 Task: Enable alerts for open house updates from email types.
Action: Mouse moved to (1036, 116)
Screenshot: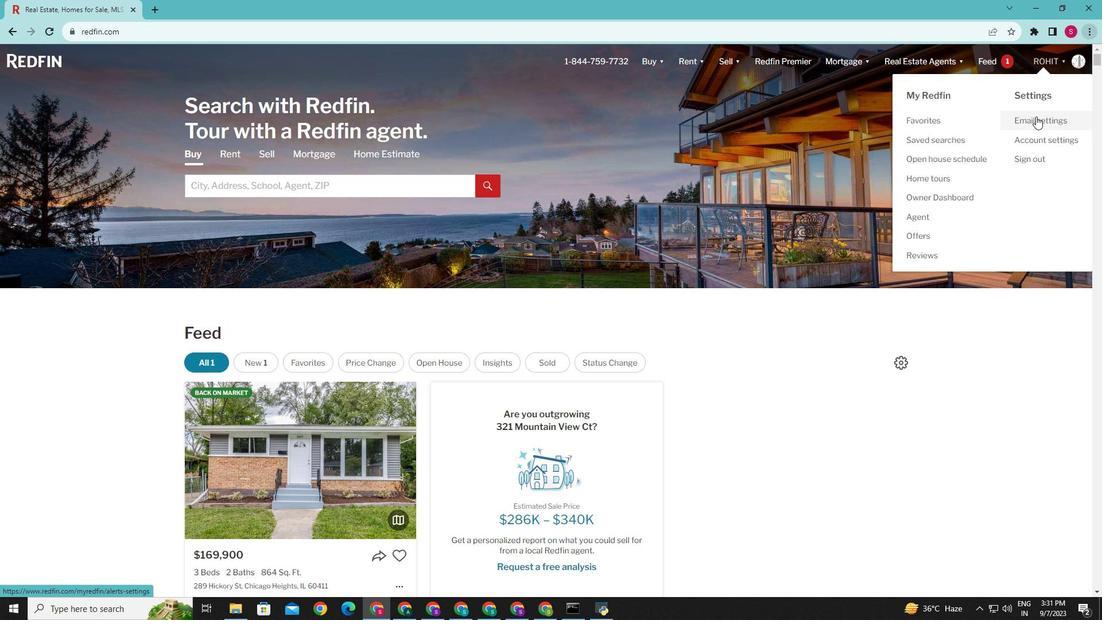 
Action: Mouse pressed left at (1036, 116)
Screenshot: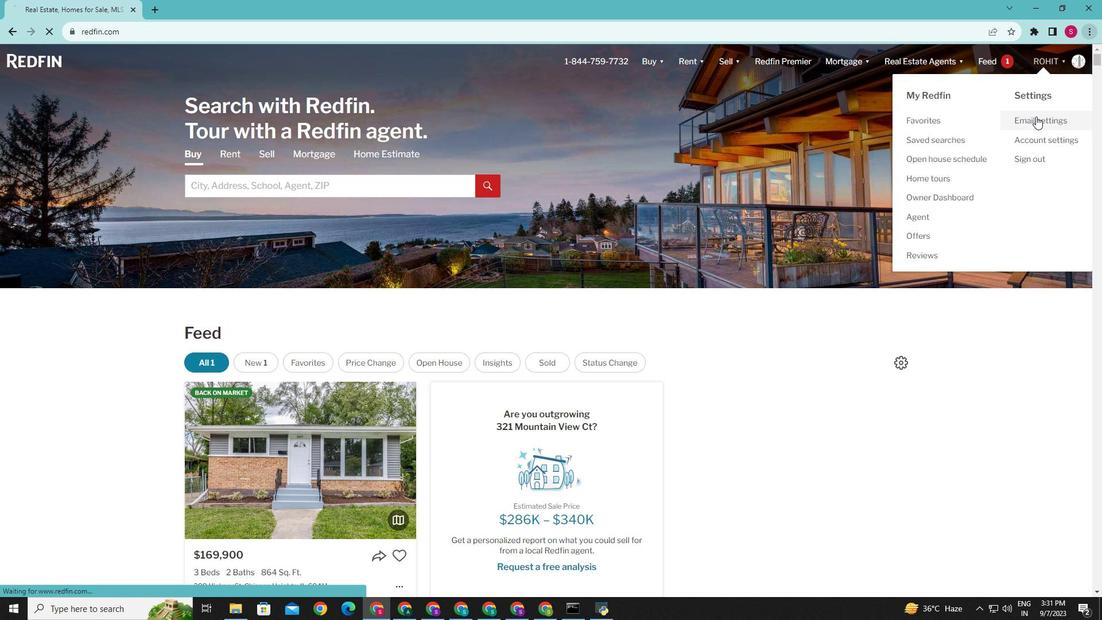 
Action: Mouse moved to (479, 353)
Screenshot: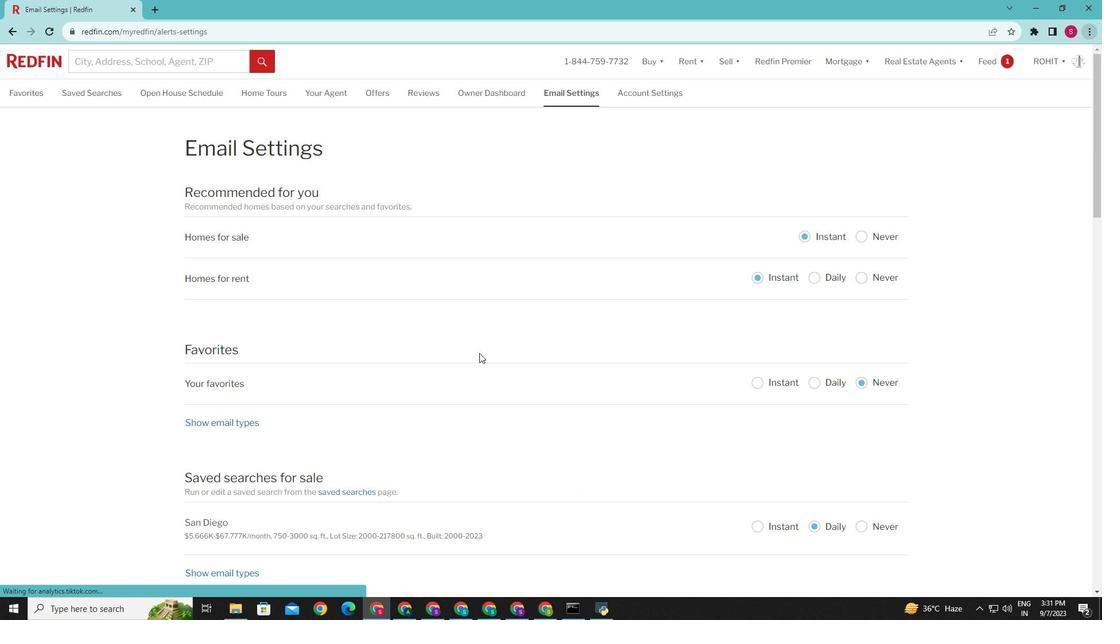 
Action: Mouse scrolled (479, 352) with delta (0, 0)
Screenshot: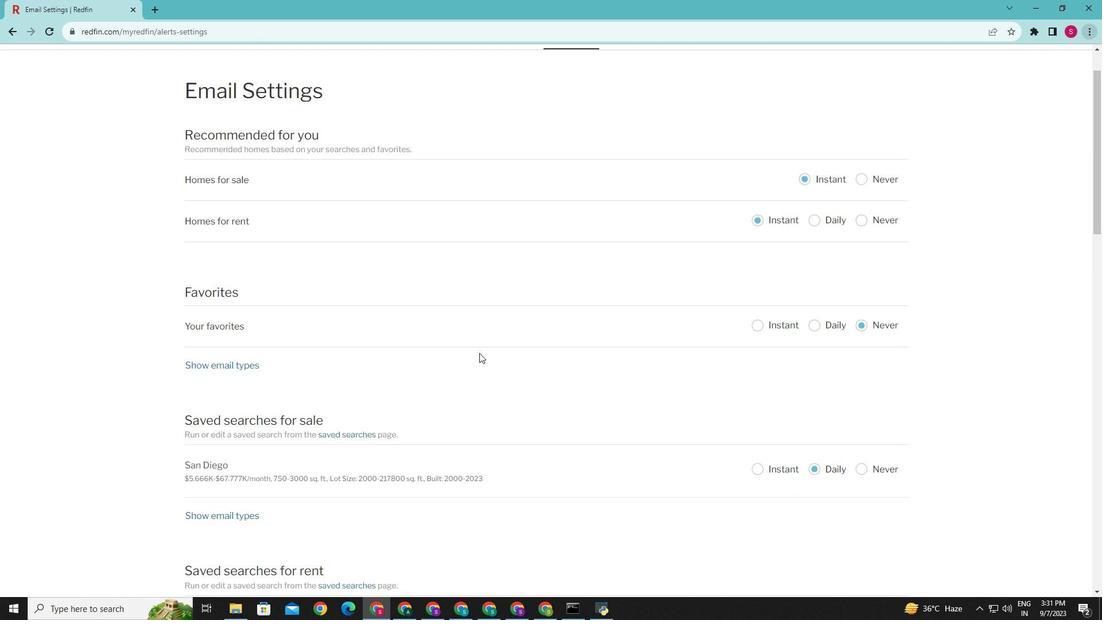 
Action: Mouse moved to (435, 369)
Screenshot: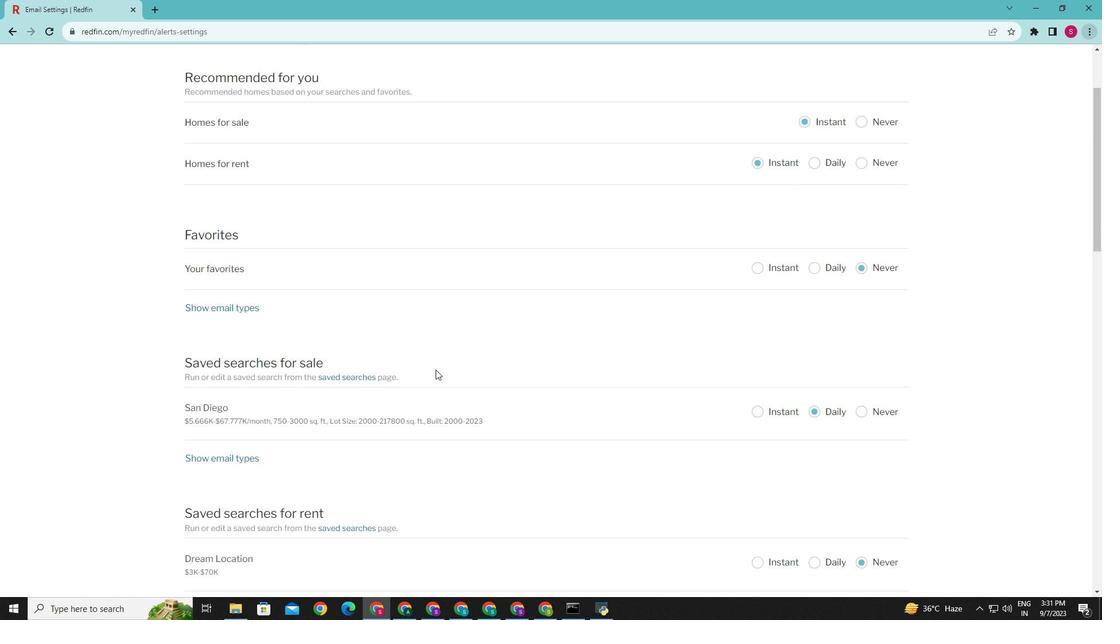 
Action: Mouse scrolled (435, 369) with delta (0, 0)
Screenshot: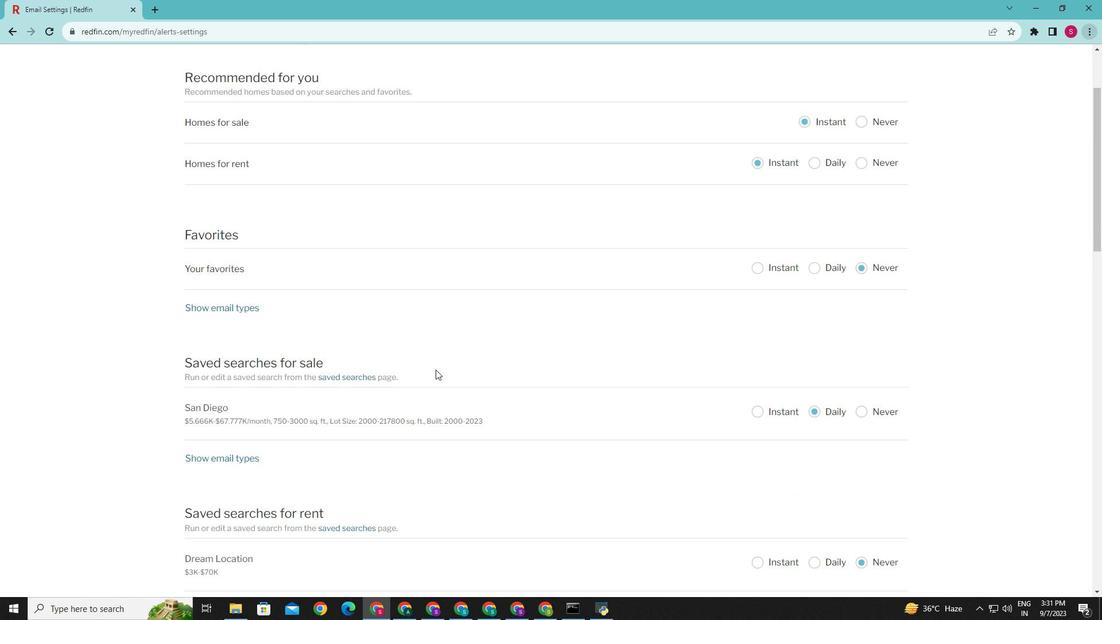 
Action: Mouse moved to (242, 308)
Screenshot: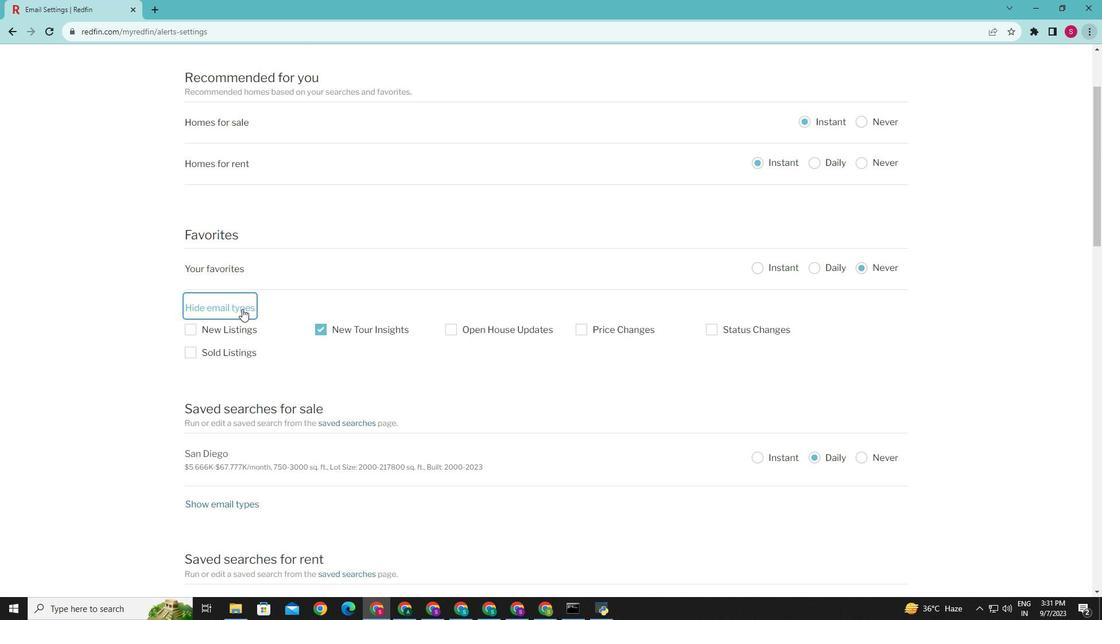 
Action: Mouse pressed left at (242, 308)
Screenshot: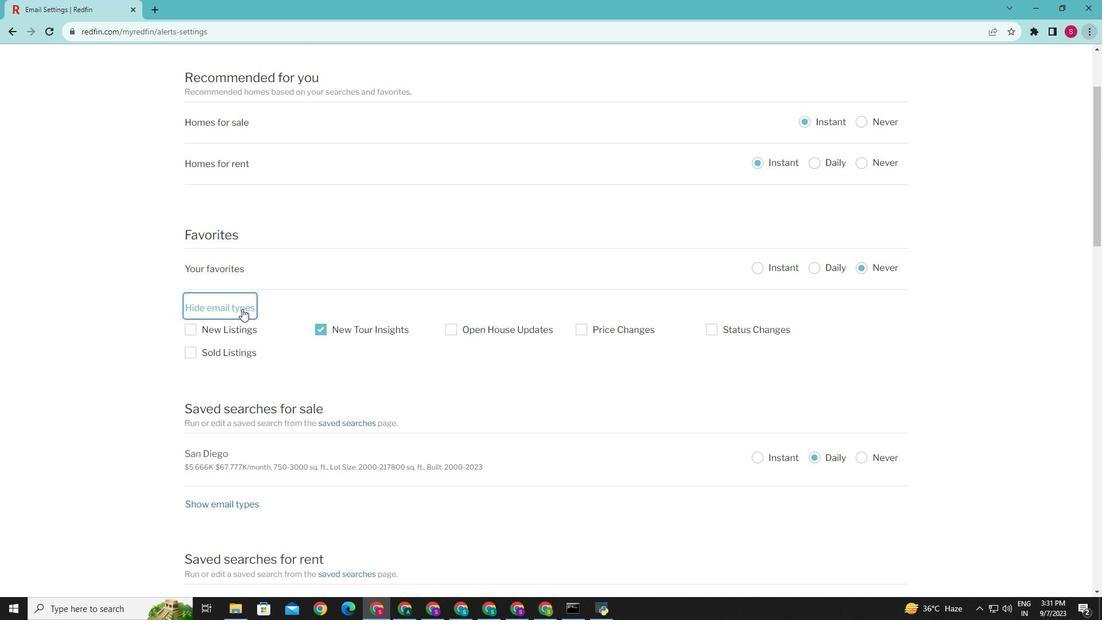 
Action: Mouse moved to (458, 329)
Screenshot: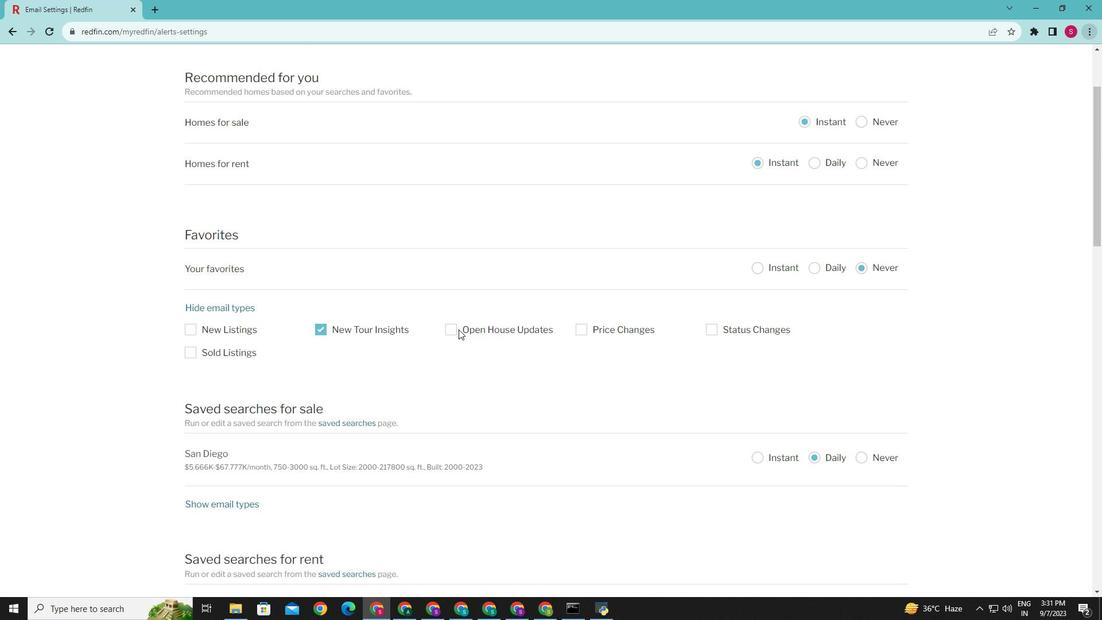 
Action: Mouse pressed left at (458, 329)
Screenshot: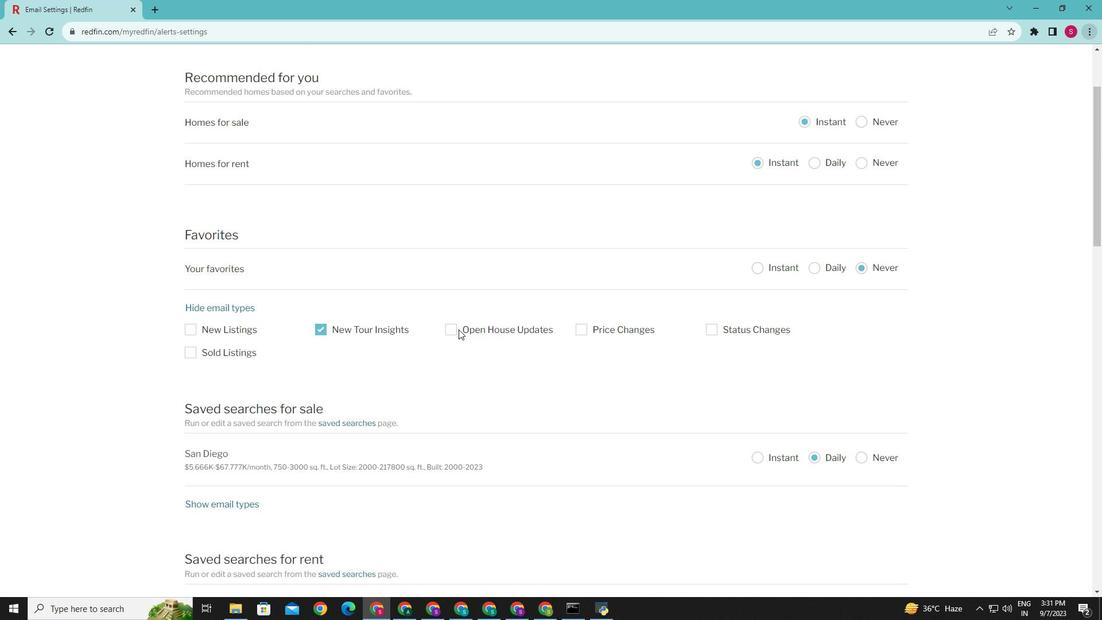 
Action: Mouse moved to (449, 328)
Screenshot: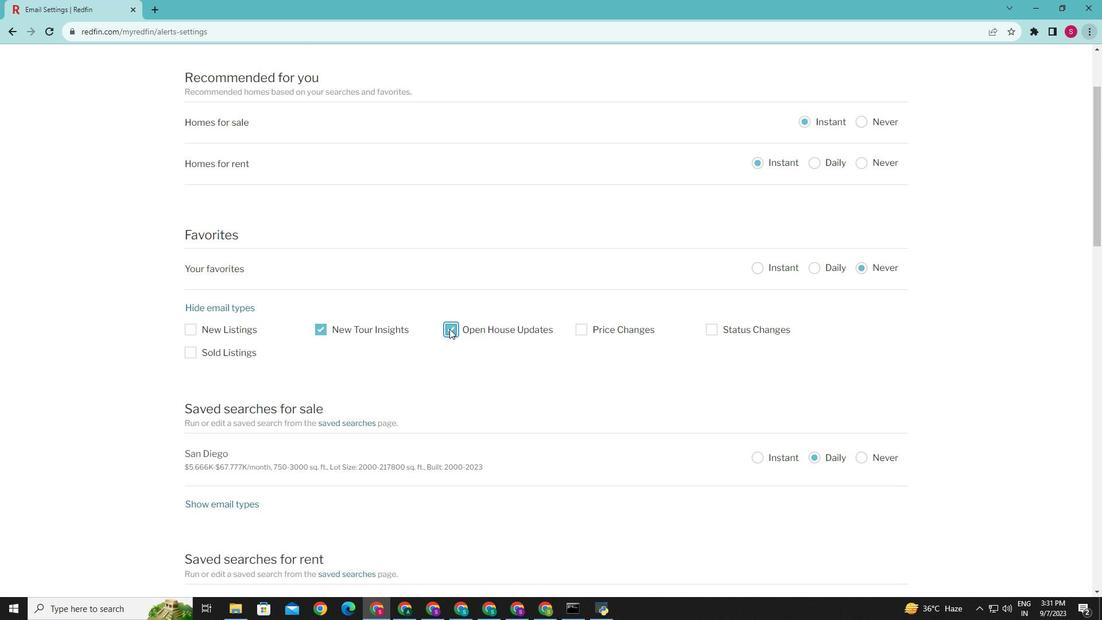 
Action: Mouse pressed left at (449, 328)
Screenshot: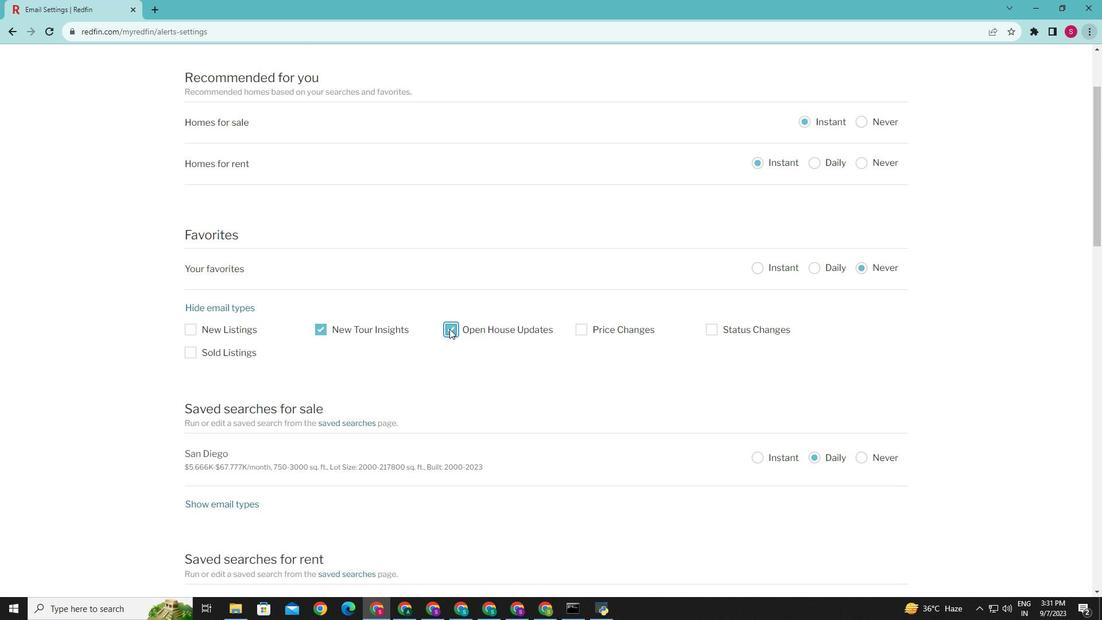 
Action: Mouse moved to (318, 329)
Screenshot: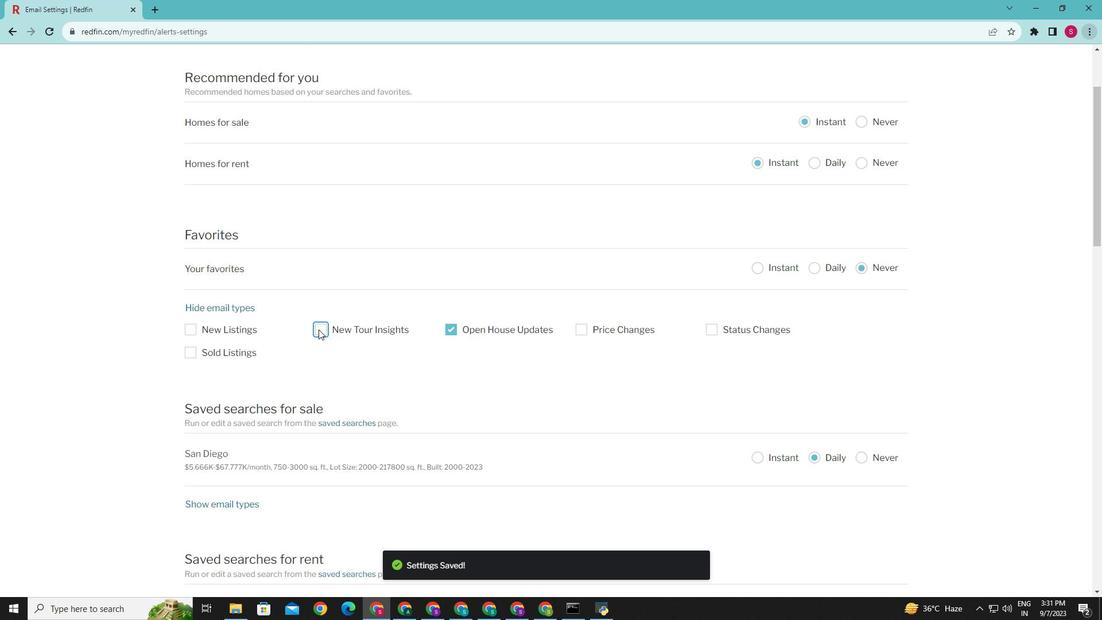 
Action: Mouse pressed left at (318, 329)
Screenshot: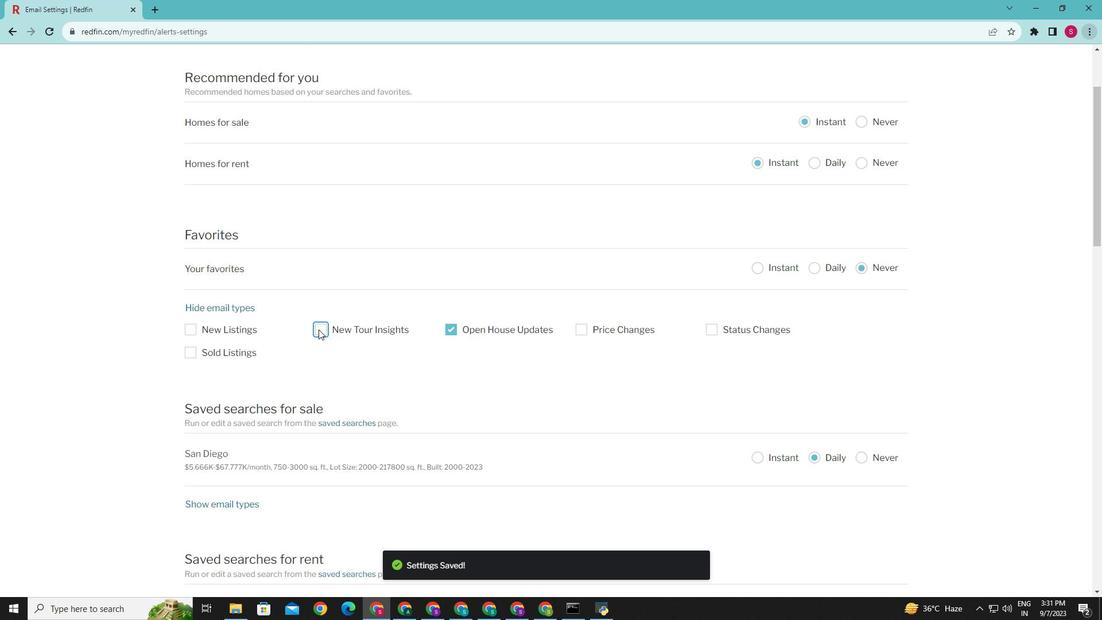 
Action: Mouse moved to (401, 434)
Screenshot: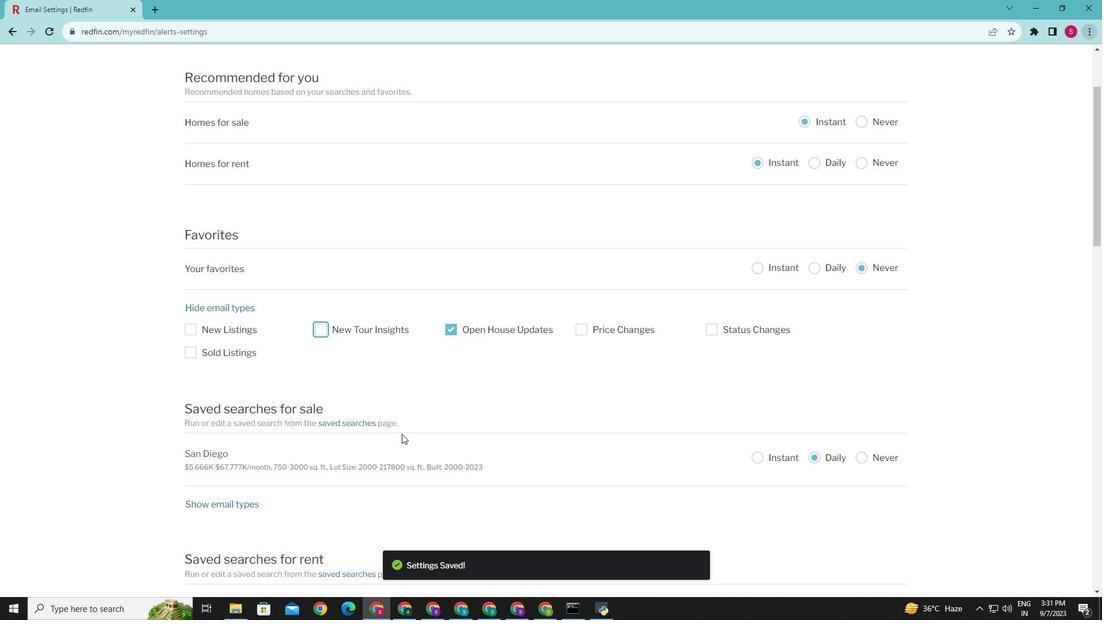 
